 Task: Add Old Amsterdam Premium Aged Gouda Cheese to the cart.
Action: Mouse moved to (45, 287)
Screenshot: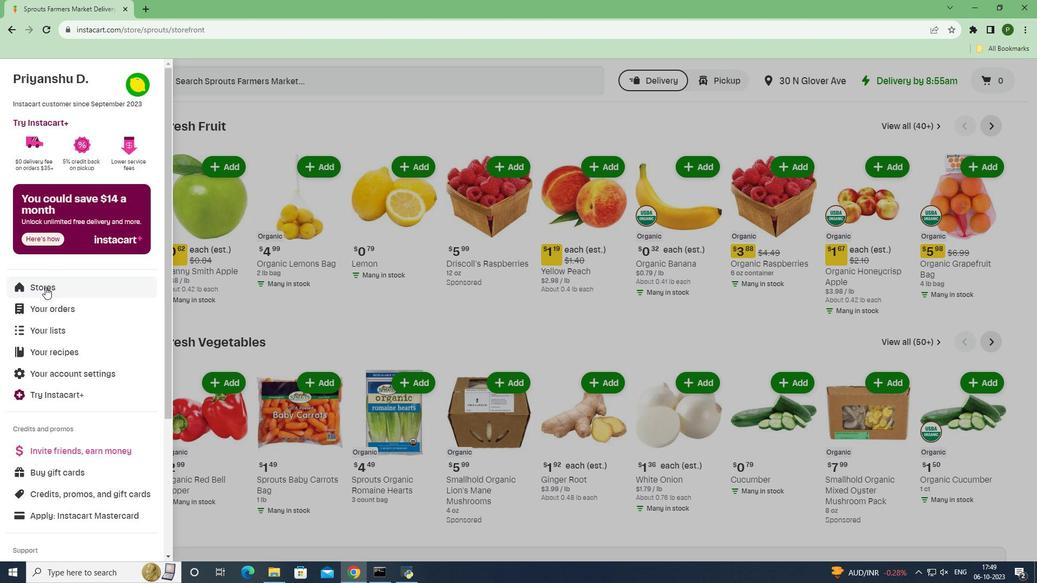 
Action: Mouse pressed left at (45, 287)
Screenshot: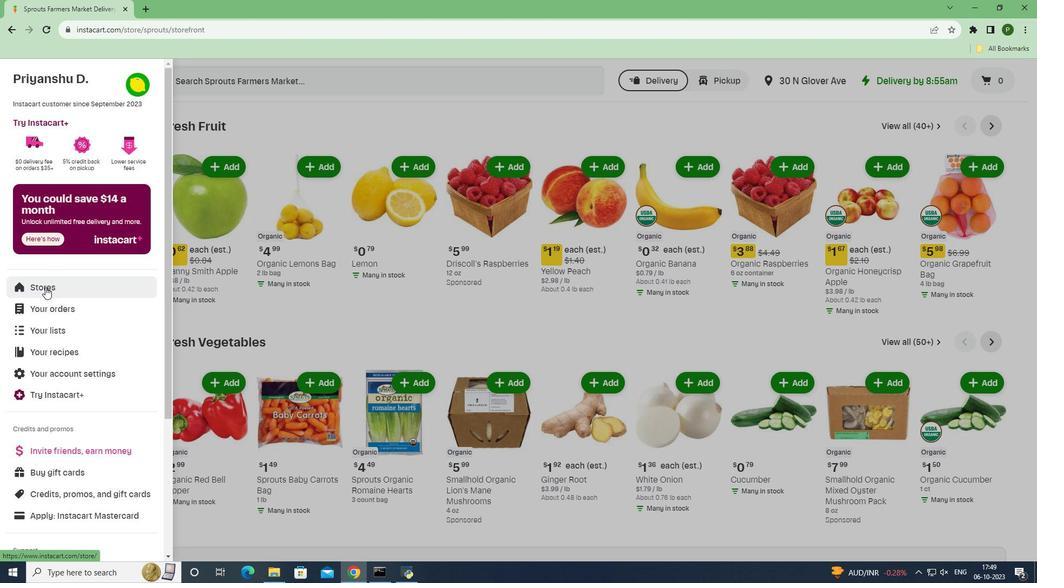 
Action: Mouse moved to (255, 131)
Screenshot: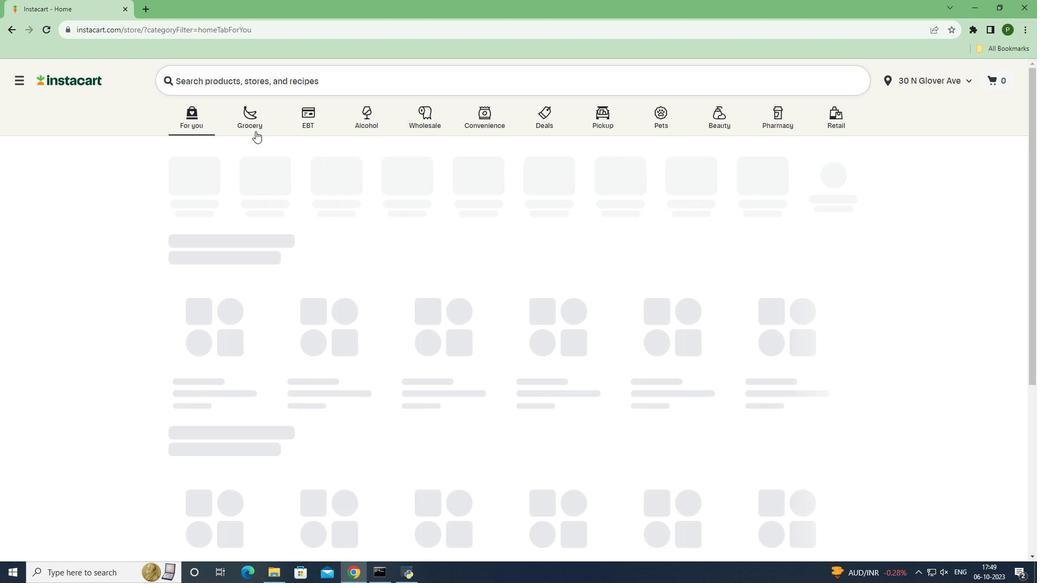 
Action: Mouse pressed left at (255, 131)
Screenshot: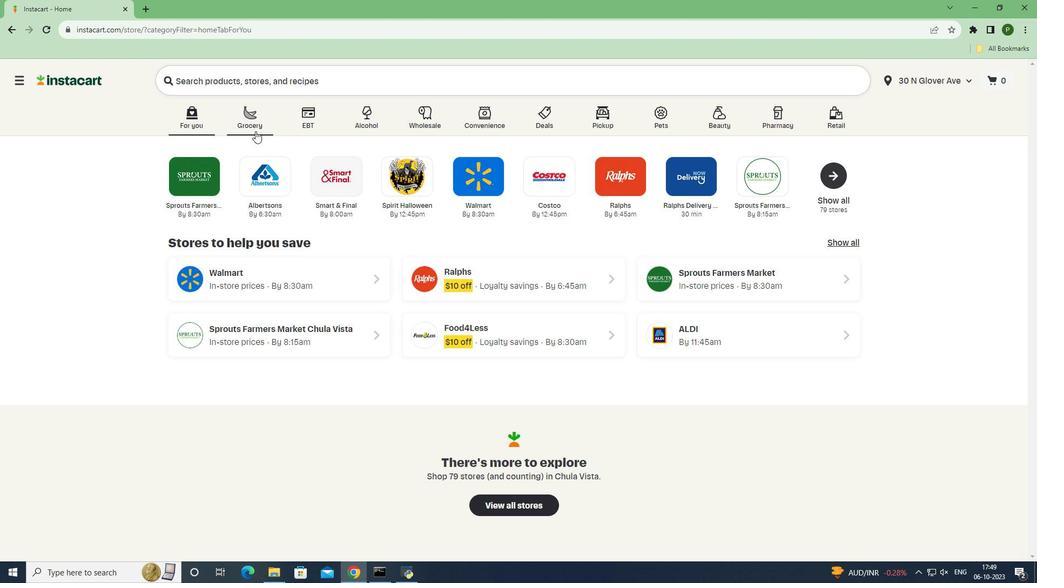 
Action: Mouse moved to (703, 249)
Screenshot: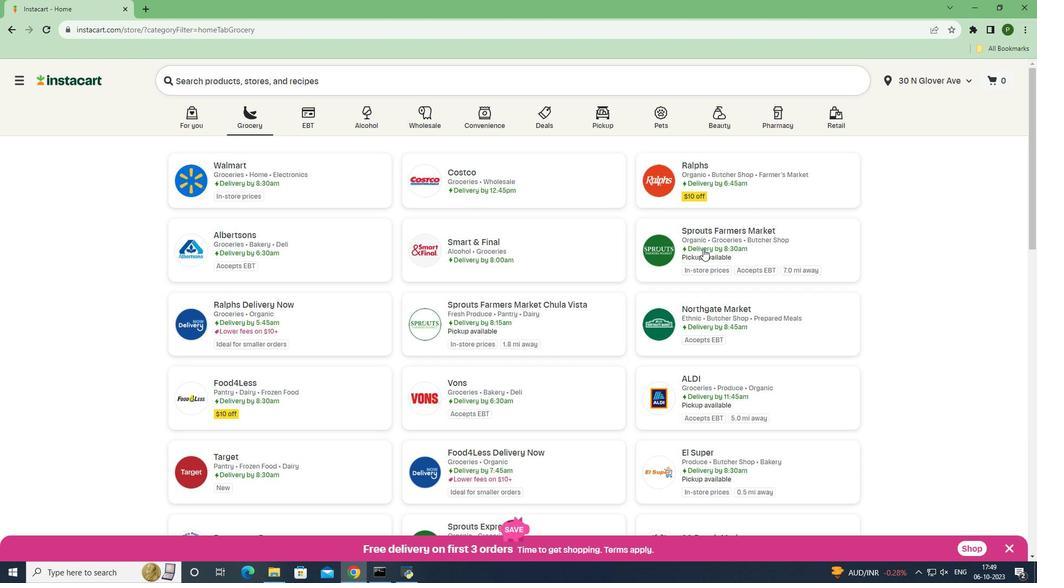 
Action: Mouse pressed left at (703, 249)
Screenshot: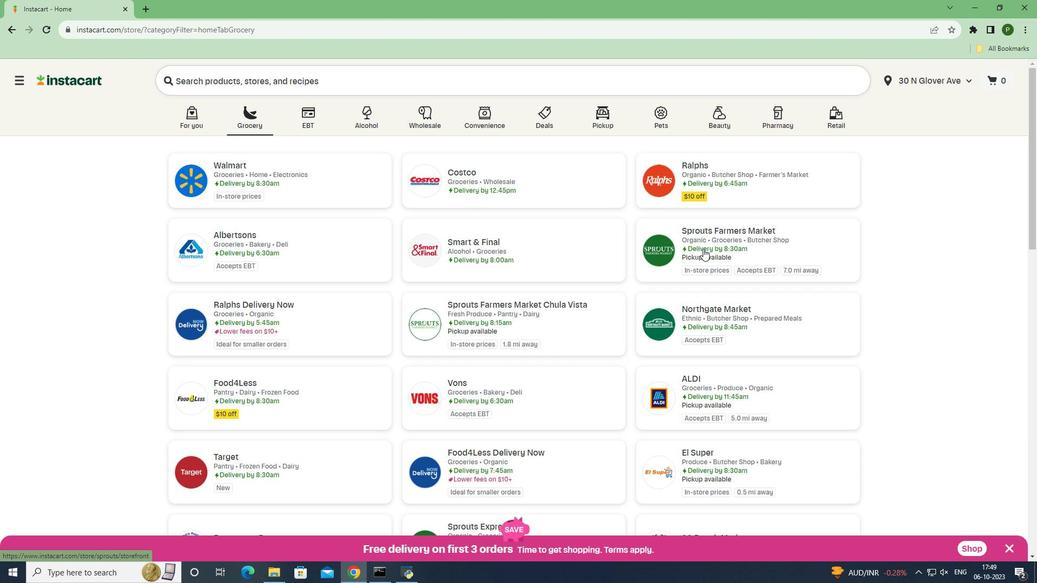 
Action: Mouse moved to (54, 341)
Screenshot: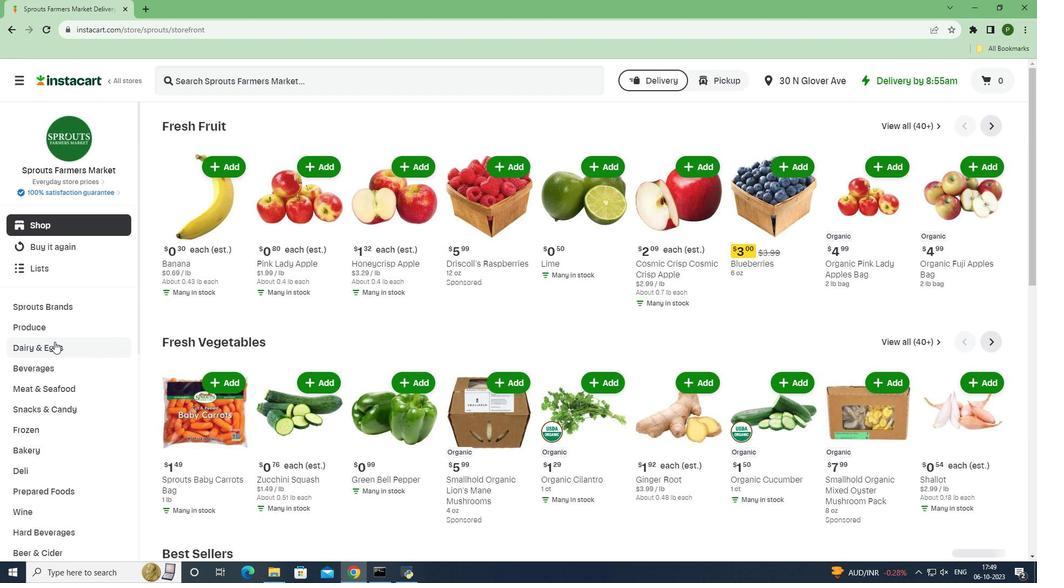 
Action: Mouse pressed left at (54, 341)
Screenshot: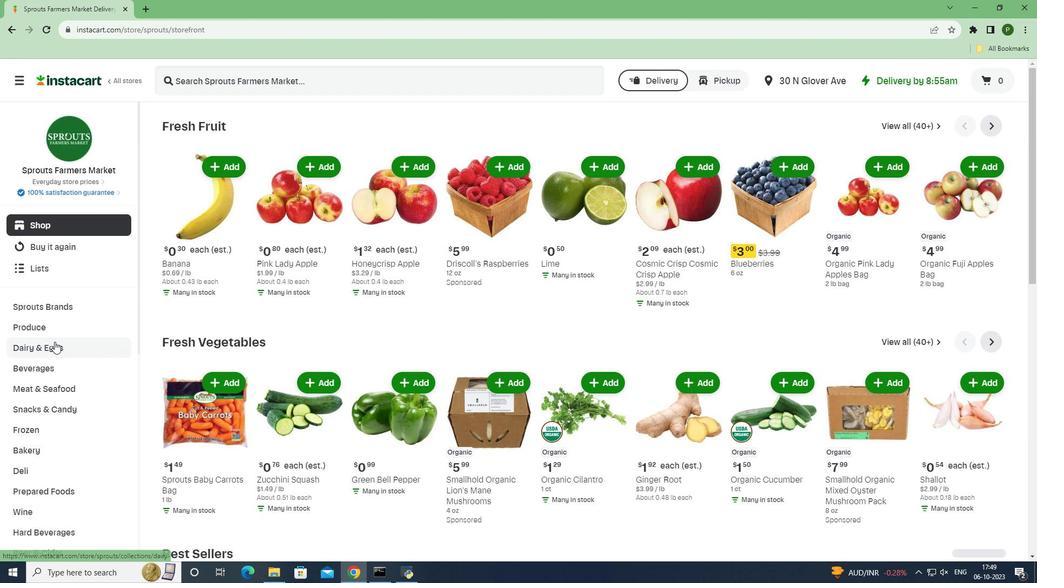 
Action: Mouse moved to (38, 387)
Screenshot: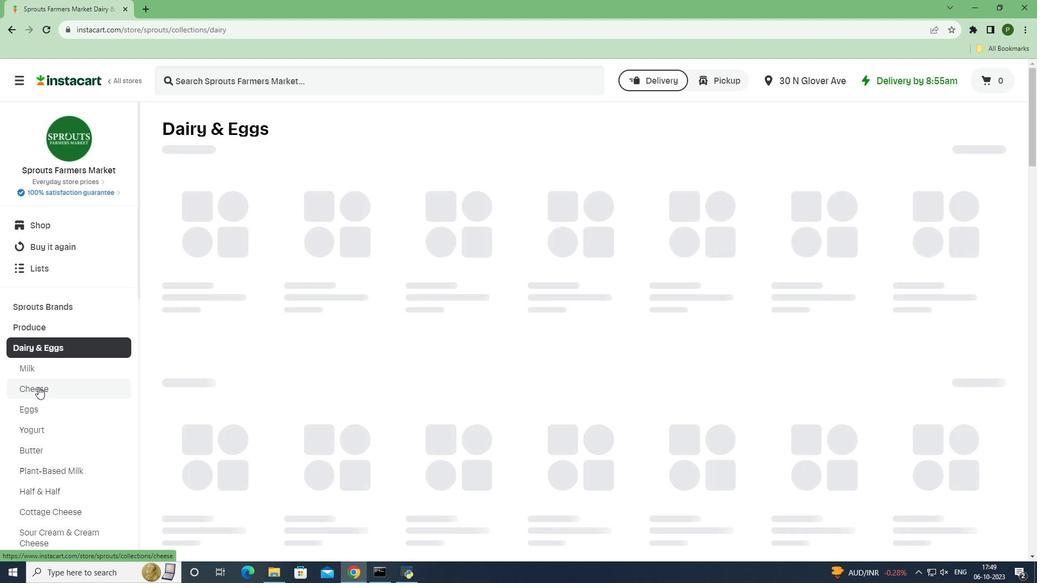 
Action: Mouse pressed left at (38, 387)
Screenshot: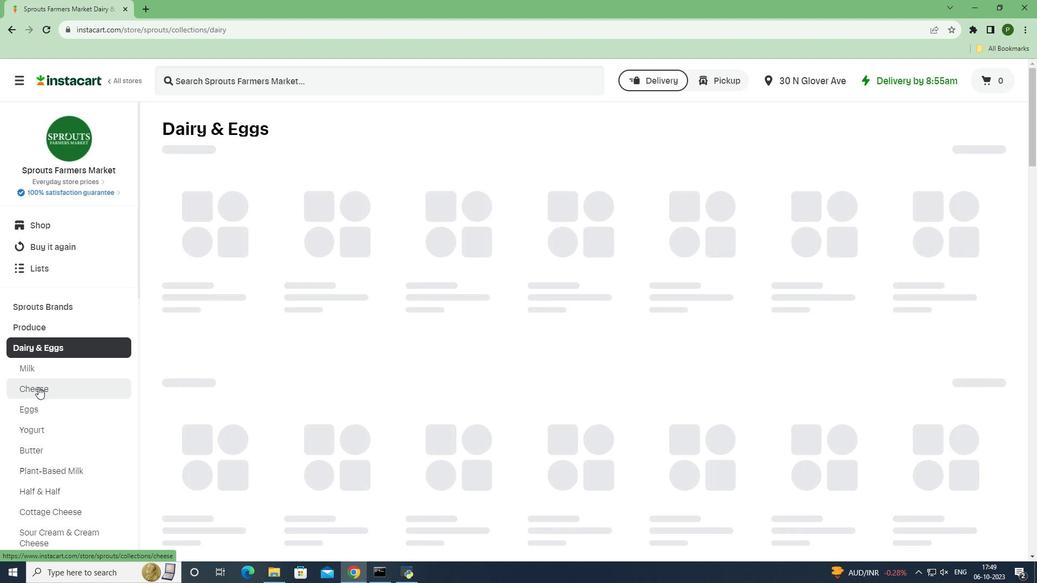 
Action: Mouse moved to (269, 81)
Screenshot: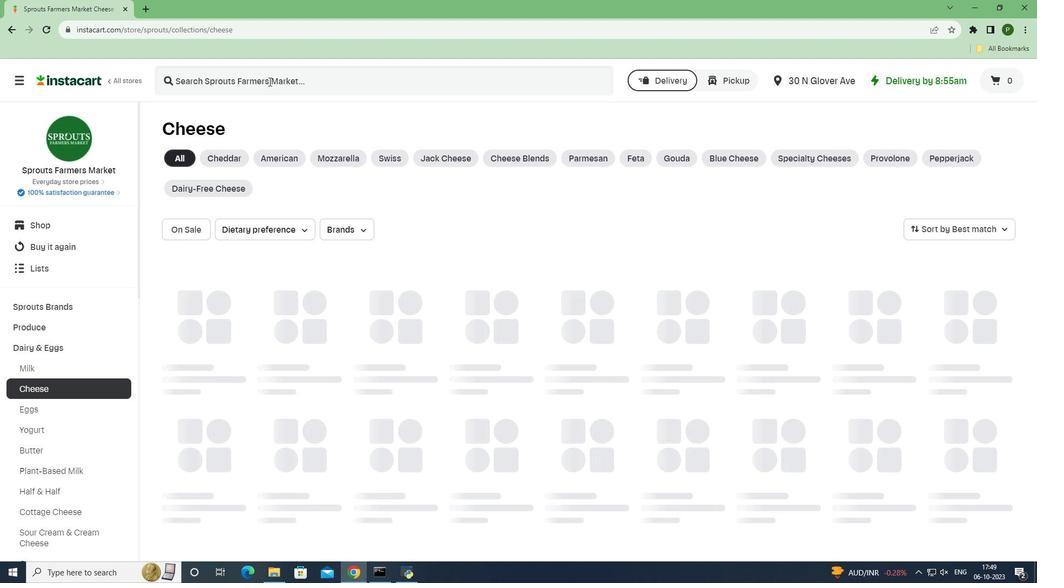 
Action: Mouse pressed left at (269, 81)
Screenshot: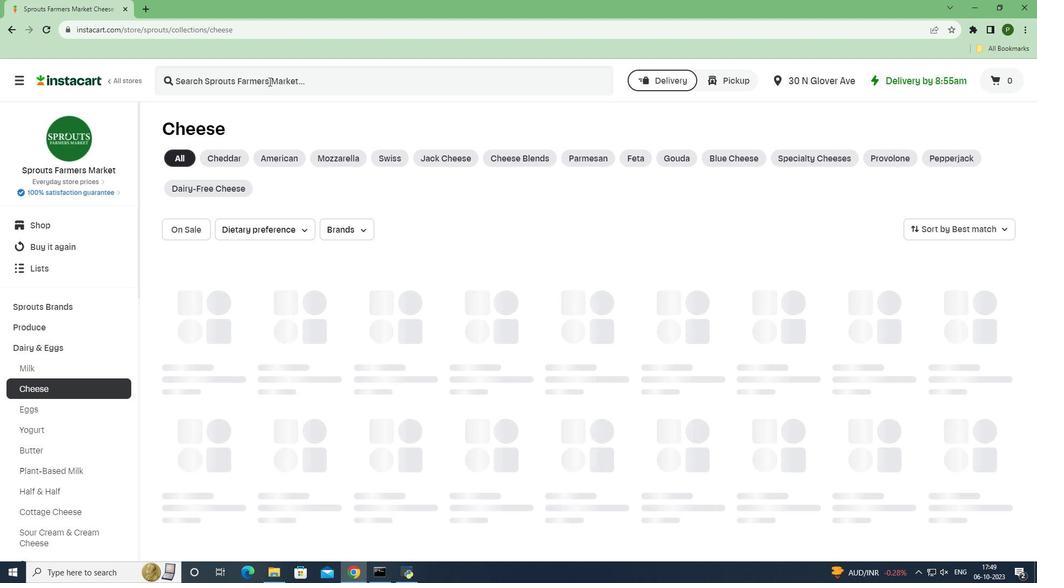 
Action: Key pressed <Key.caps_lock>O<Key.caps_lock>ld<Key.space><Key.caps_lock>A<Key.caps_lock>msterdam<Key.space><Key.caps_lock>P<Key.caps_lock>remium<Key.space><Key.caps_lock>A<Key.caps_lock>ged<Key.space><Key.caps_lock>G<Key.caps_lock>ouda<Key.space><Key.caps_lock>C<Key.caps_lock>heese<Key.space><Key.enter>
Screenshot: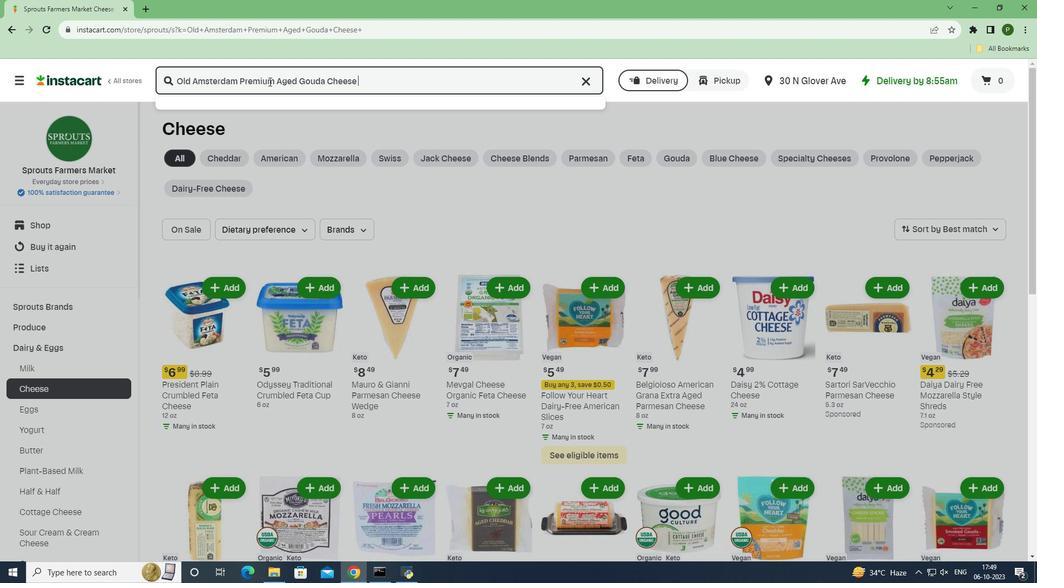 
Action: Mouse moved to (637, 200)
Screenshot: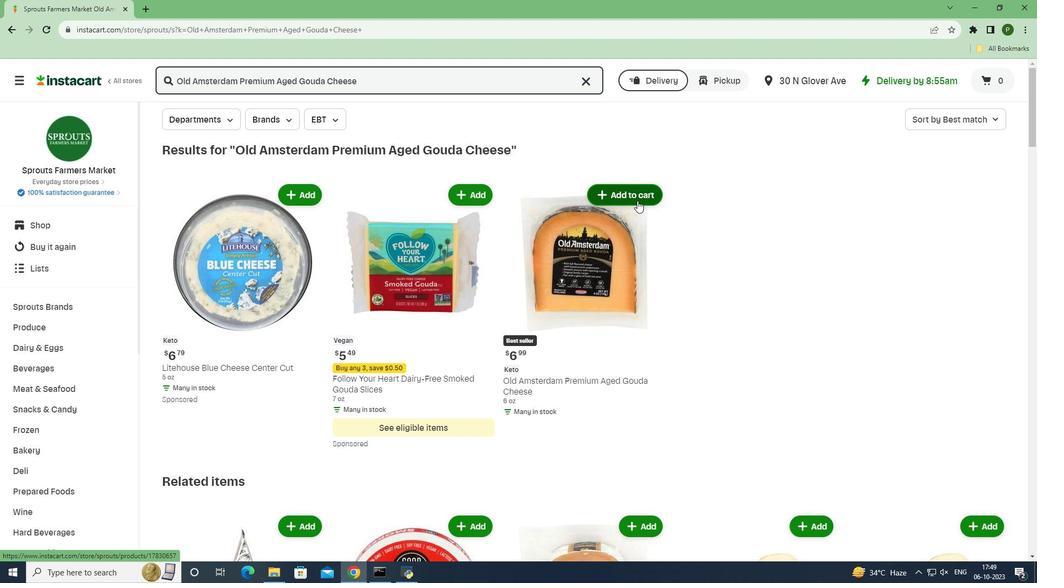 
Action: Mouse pressed left at (637, 200)
Screenshot: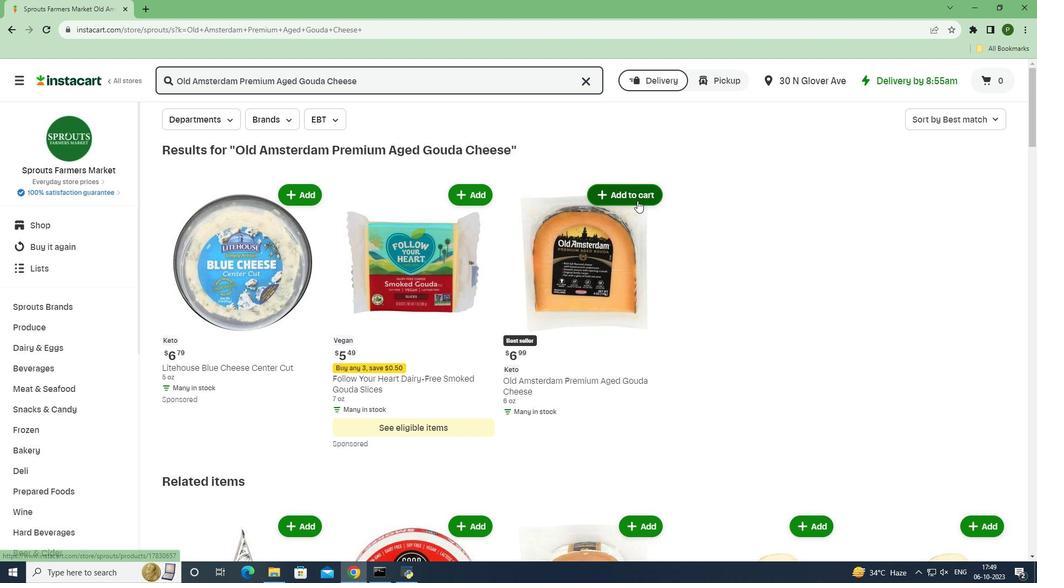 
Action: Mouse moved to (690, 266)
Screenshot: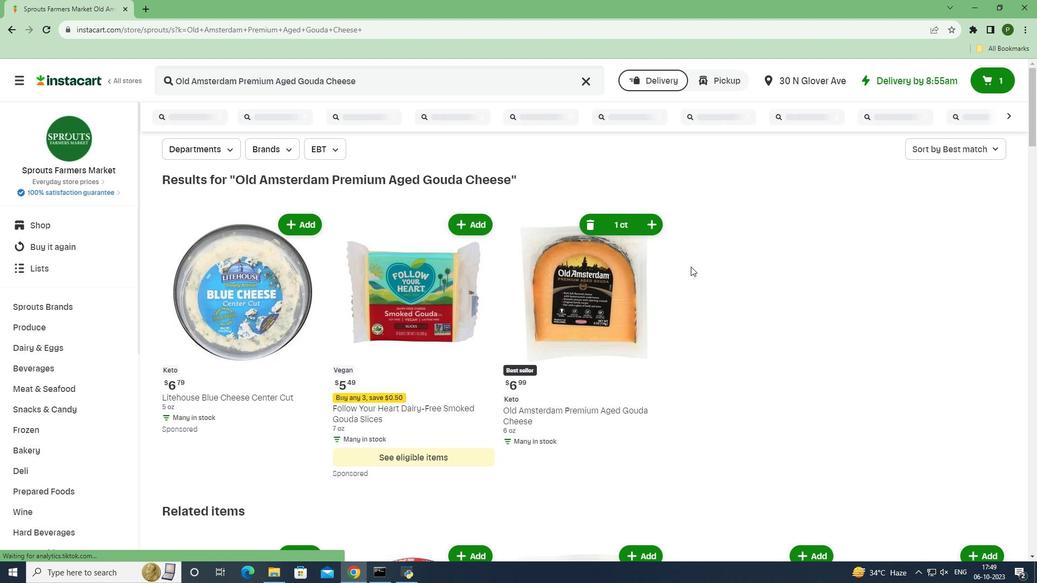 
